Task: Explore the repository's network graph to see forks.
Action: Mouse moved to (947, 63)
Screenshot: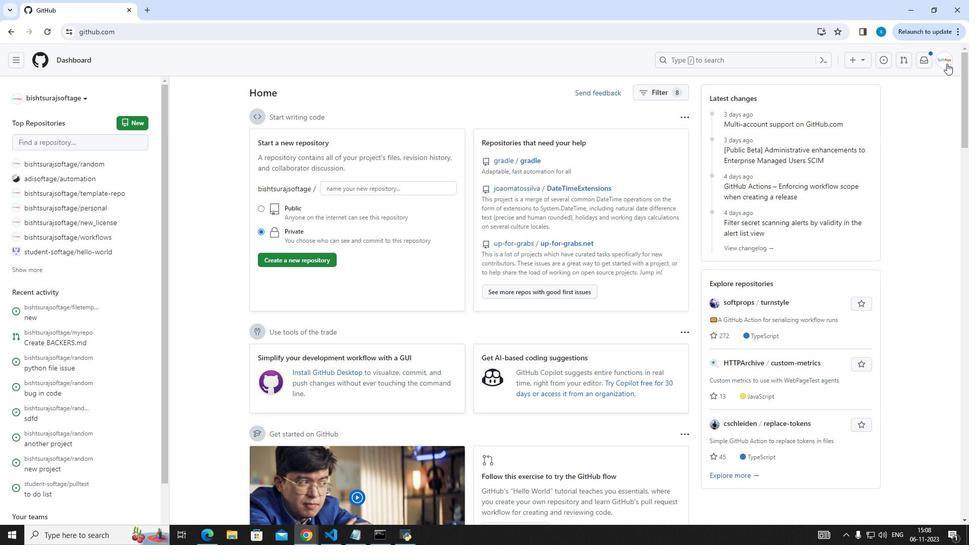 
Action: Mouse pressed left at (947, 63)
Screenshot: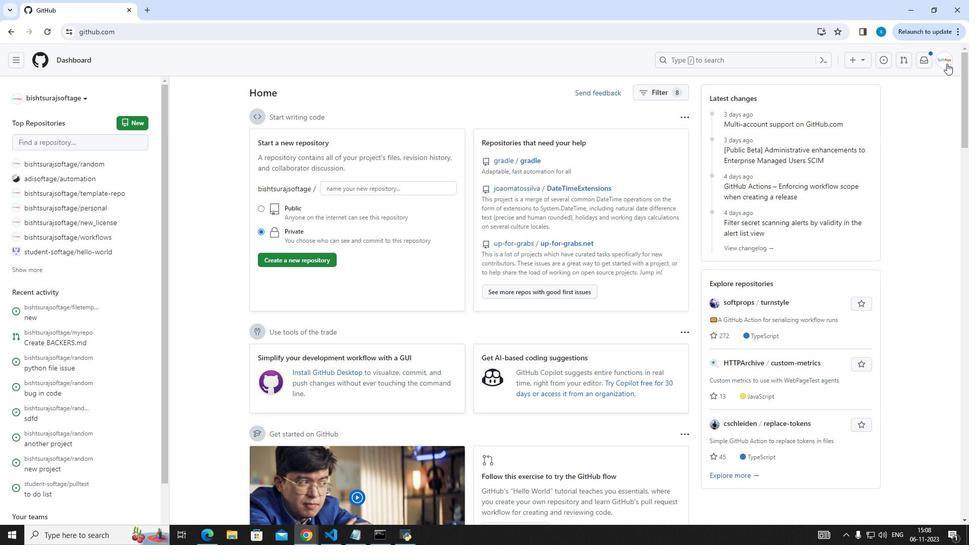 
Action: Mouse moved to (889, 146)
Screenshot: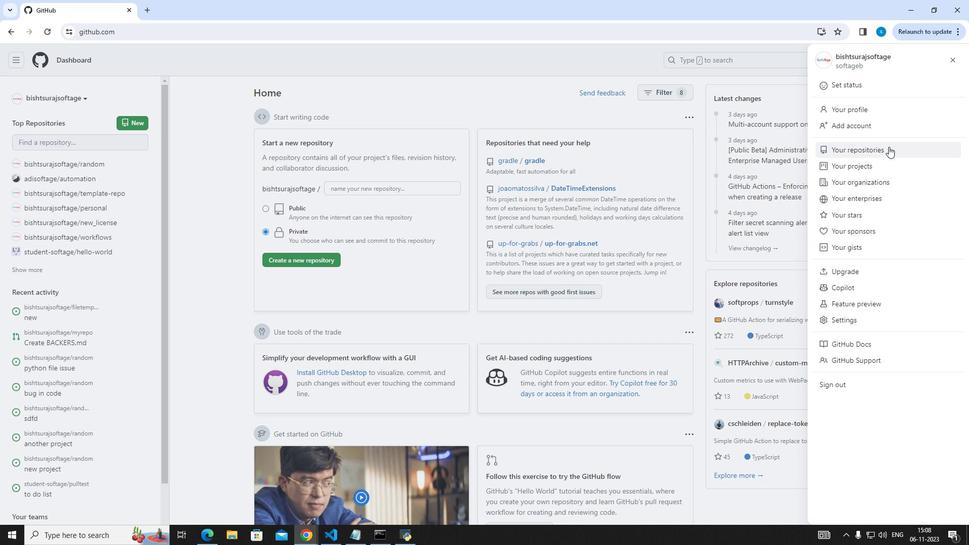 
Action: Mouse pressed left at (889, 146)
Screenshot: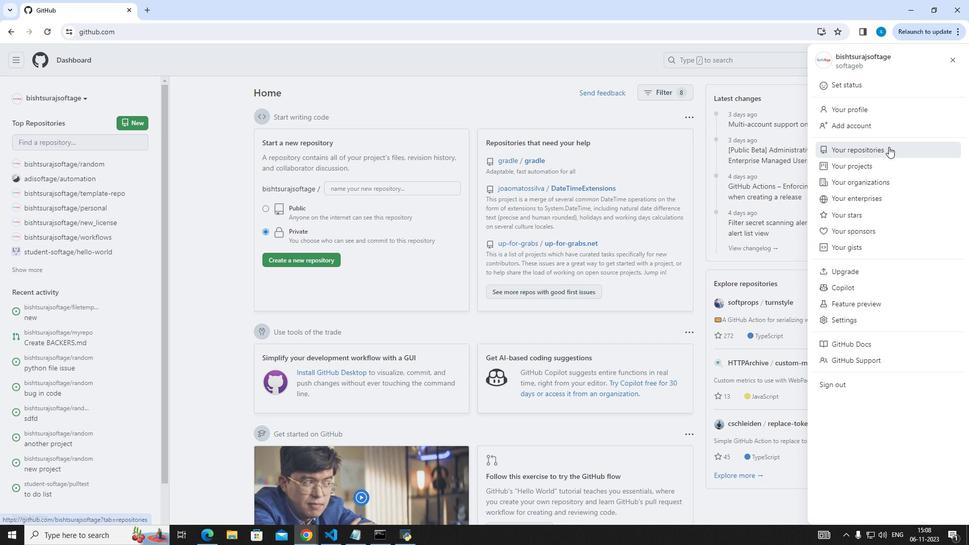 
Action: Mouse moved to (551, 314)
Screenshot: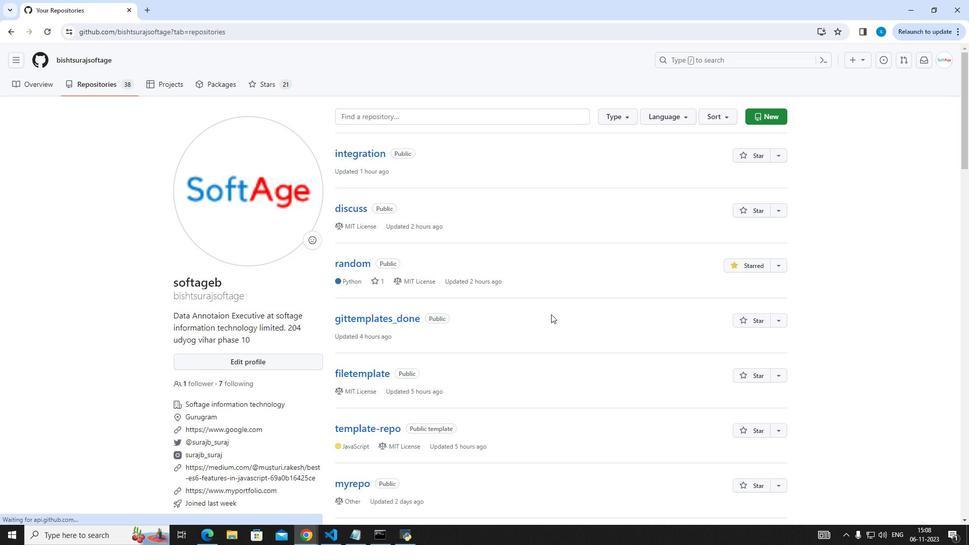 
Action: Mouse scrolled (551, 315) with delta (0, 0)
Screenshot: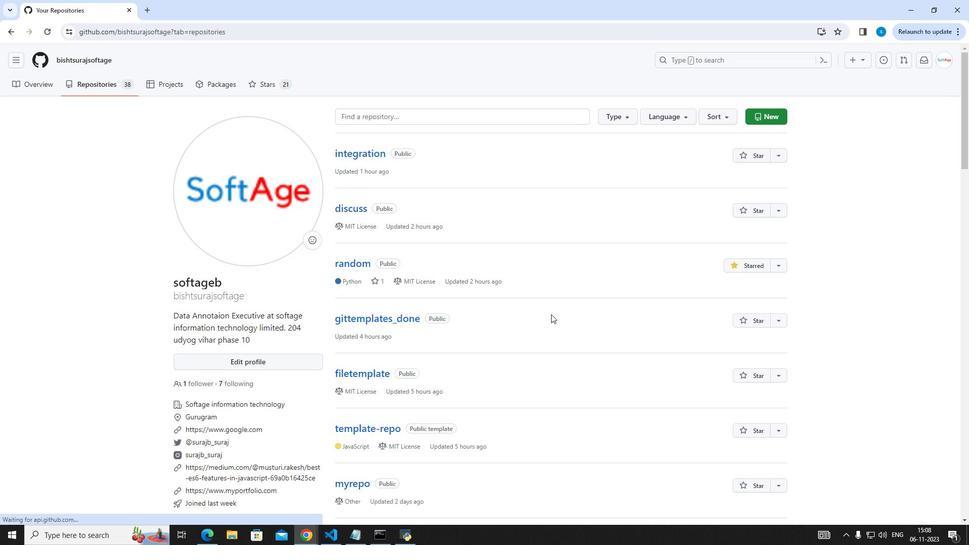 
Action: Mouse scrolled (551, 314) with delta (0, 0)
Screenshot: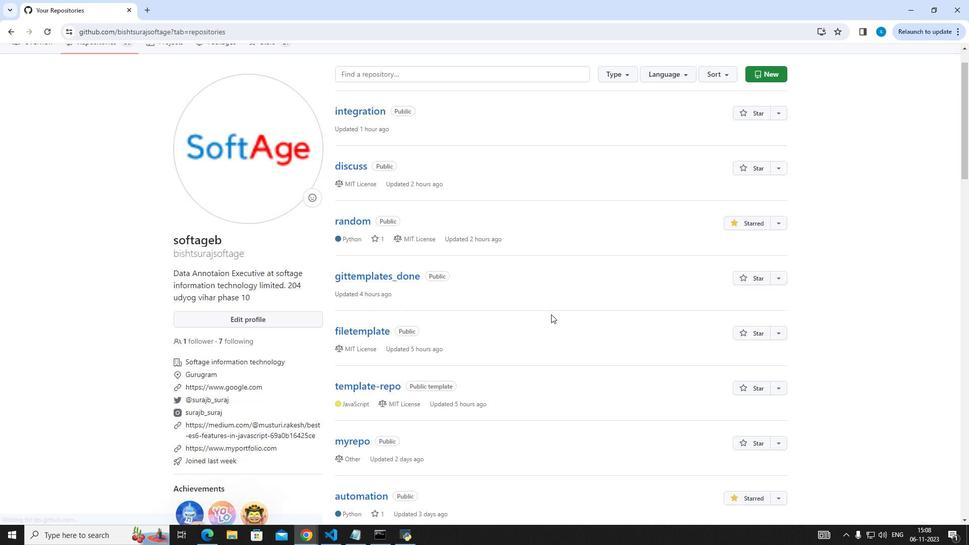 
Action: Mouse scrolled (551, 314) with delta (0, 0)
Screenshot: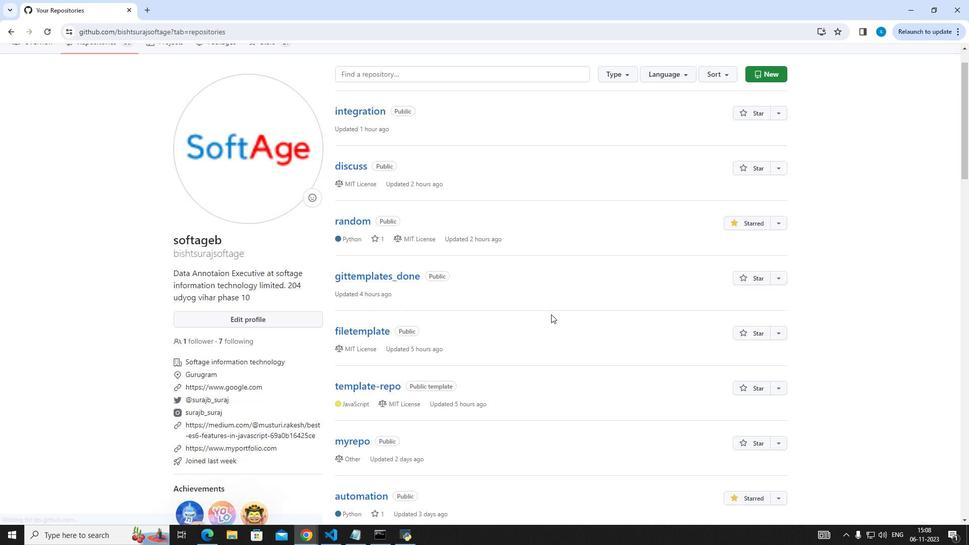 
Action: Mouse scrolled (551, 314) with delta (0, 0)
Screenshot: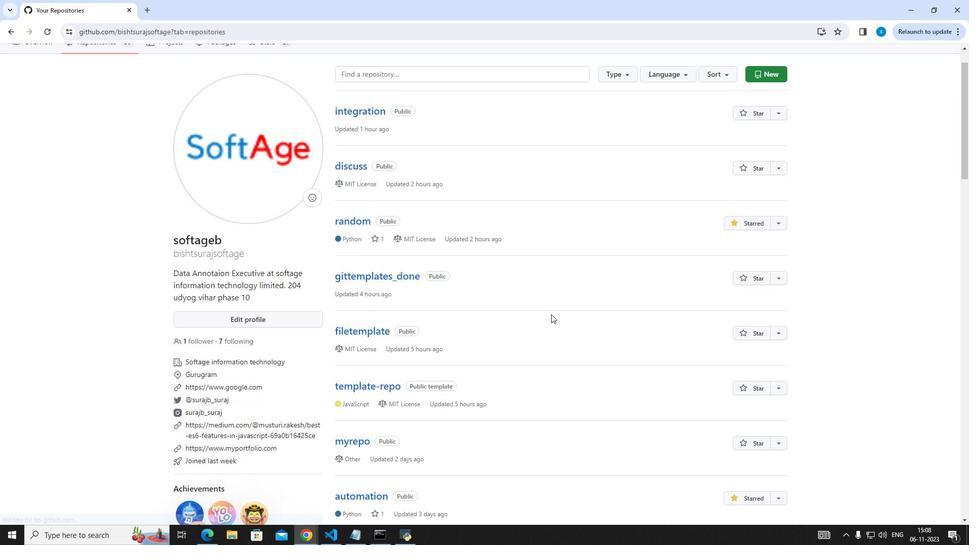 
Action: Mouse scrolled (551, 314) with delta (0, 0)
Screenshot: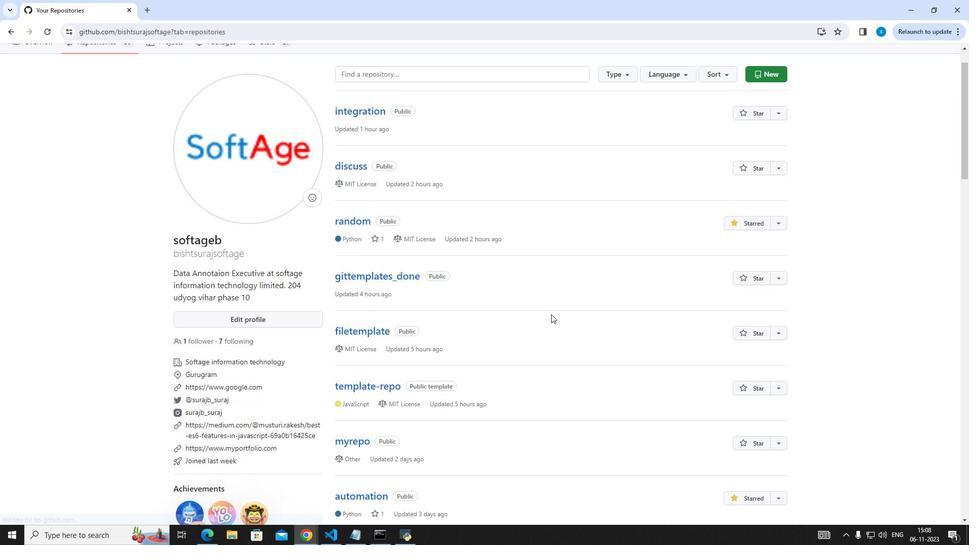
Action: Mouse scrolled (551, 314) with delta (0, 0)
Screenshot: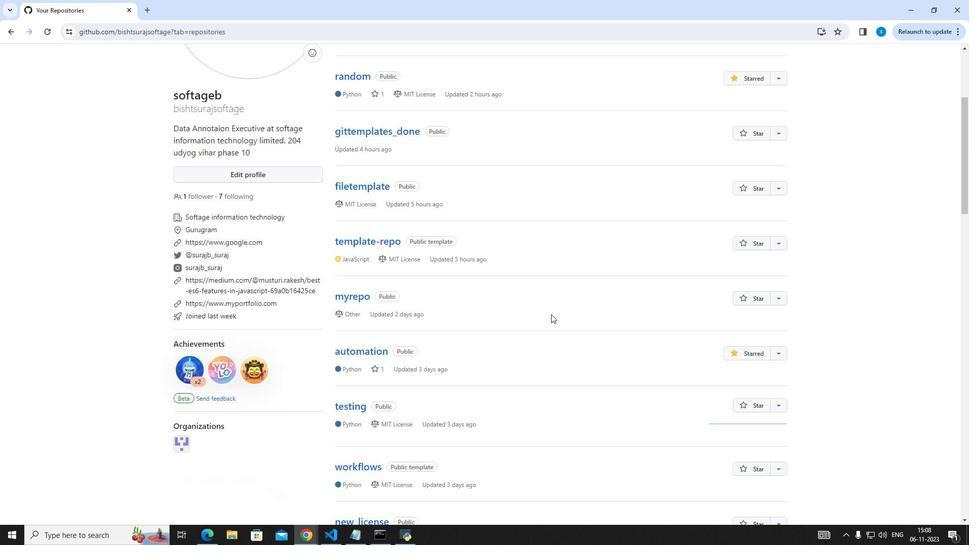 
Action: Mouse scrolled (551, 314) with delta (0, 0)
Screenshot: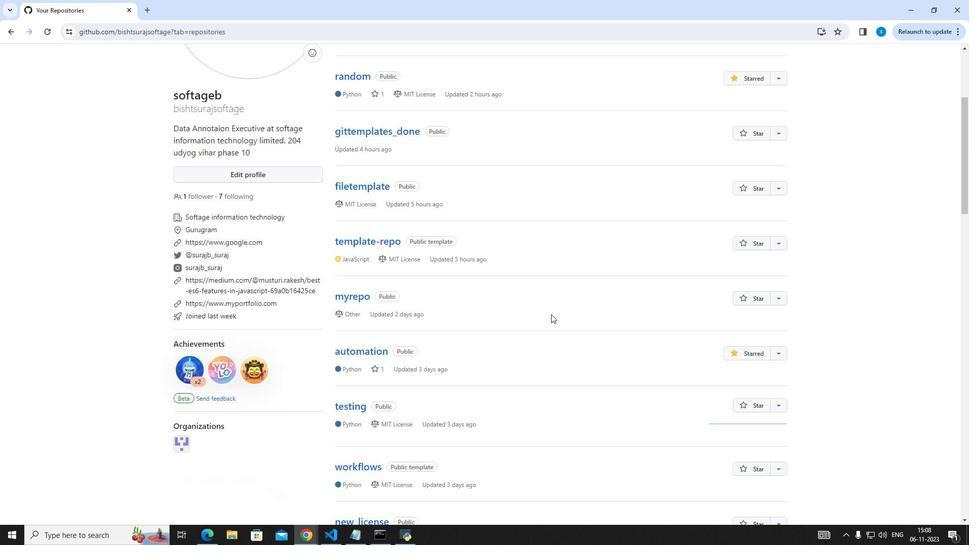 
Action: Mouse scrolled (551, 314) with delta (0, 0)
Screenshot: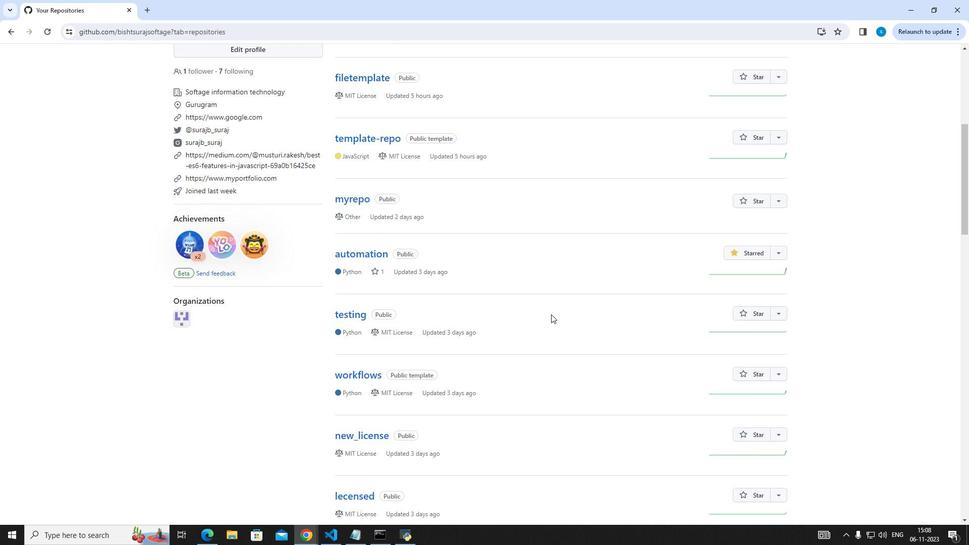 
Action: Mouse scrolled (551, 314) with delta (0, 0)
Screenshot: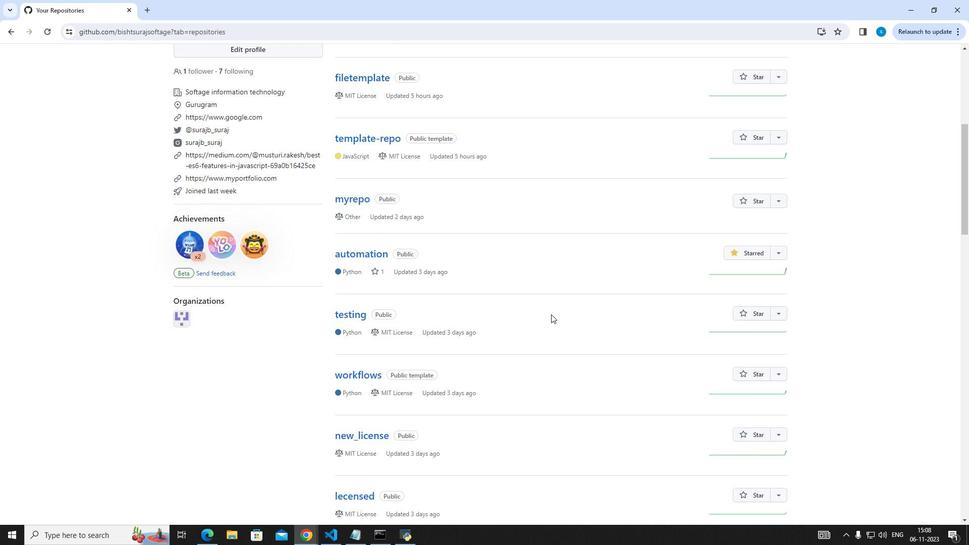 
Action: Mouse scrolled (551, 314) with delta (0, 0)
Screenshot: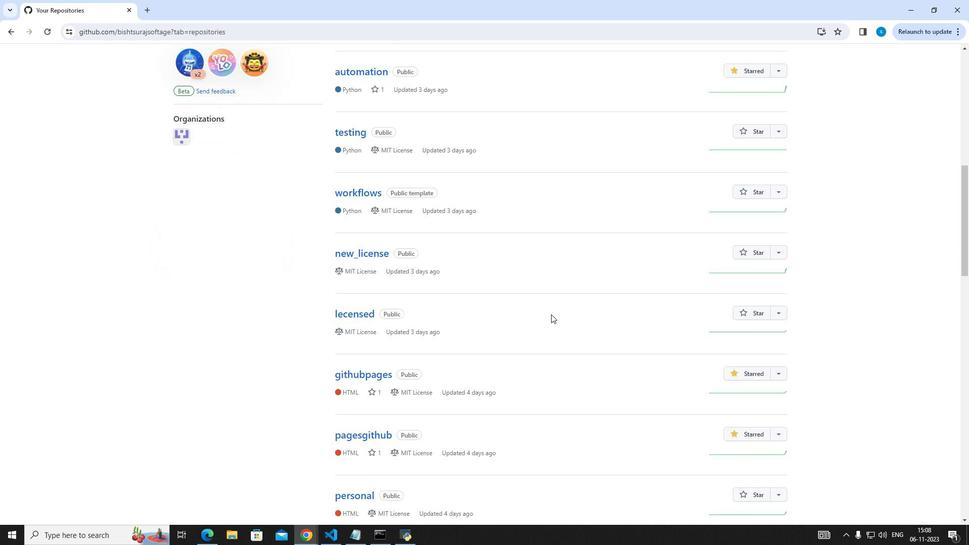 
Action: Mouse scrolled (551, 314) with delta (0, 0)
Screenshot: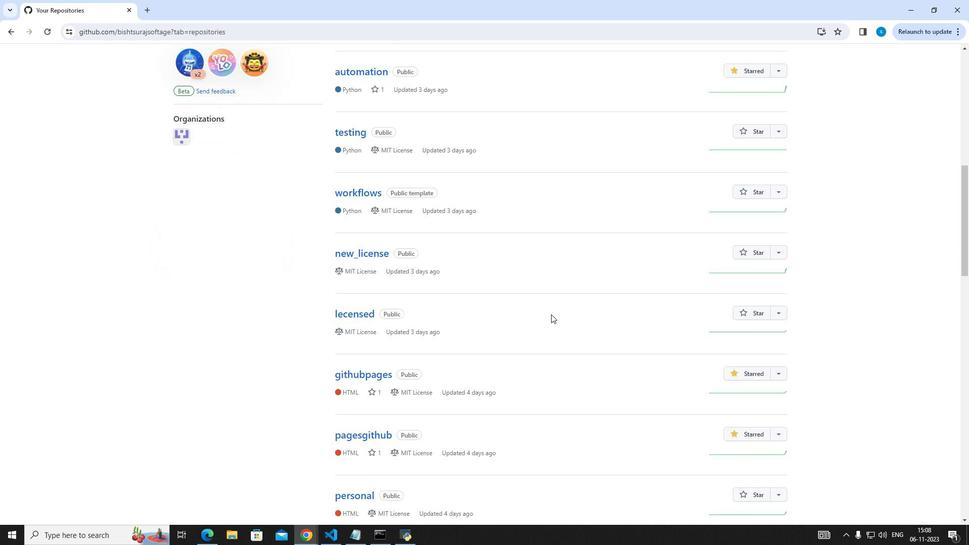 
Action: Mouse scrolled (551, 314) with delta (0, 0)
Screenshot: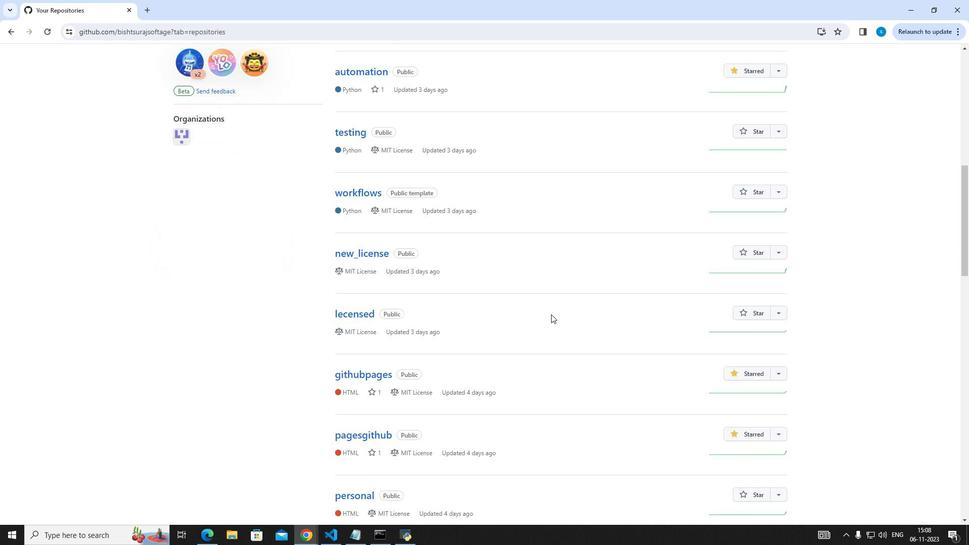 
Action: Mouse scrolled (551, 314) with delta (0, 0)
Screenshot: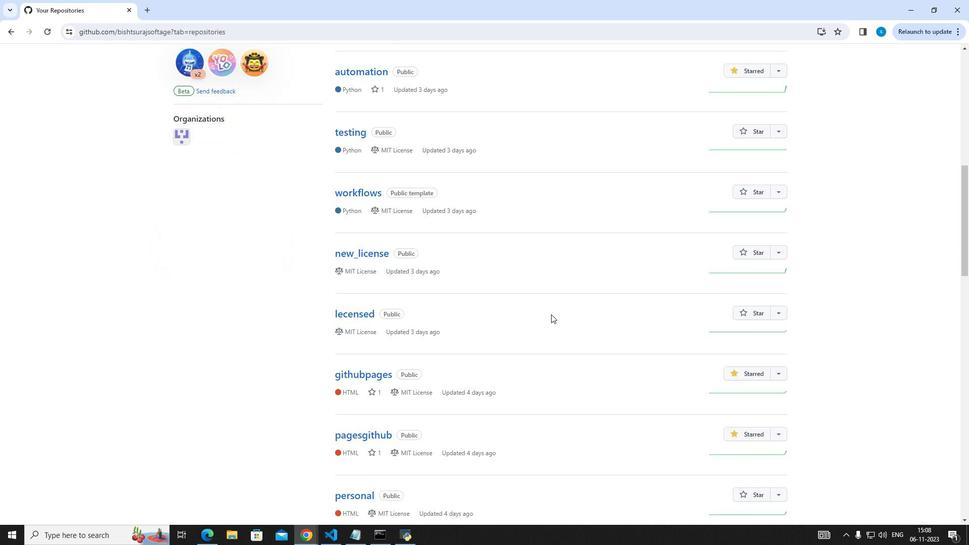 
Action: Mouse scrolled (551, 314) with delta (0, 0)
Screenshot: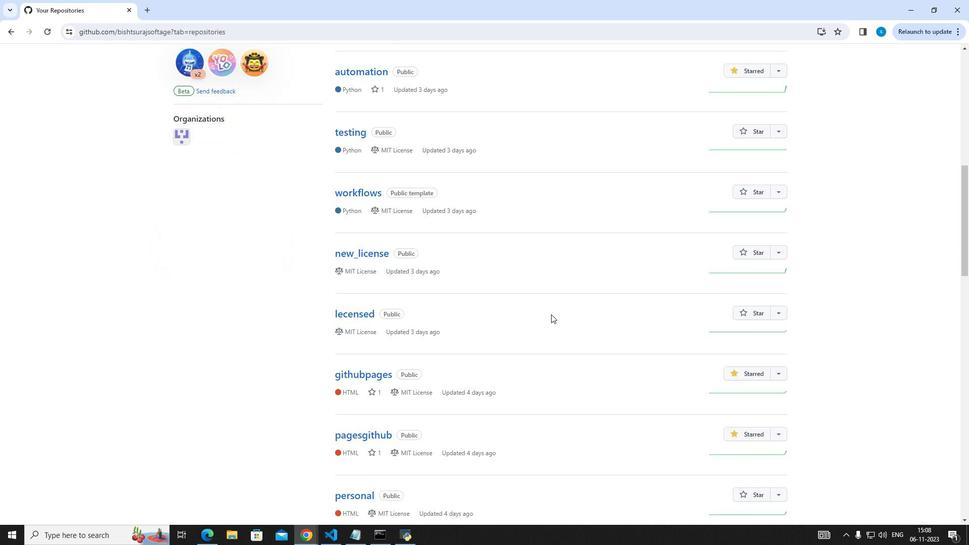 
Action: Mouse scrolled (551, 314) with delta (0, 0)
Screenshot: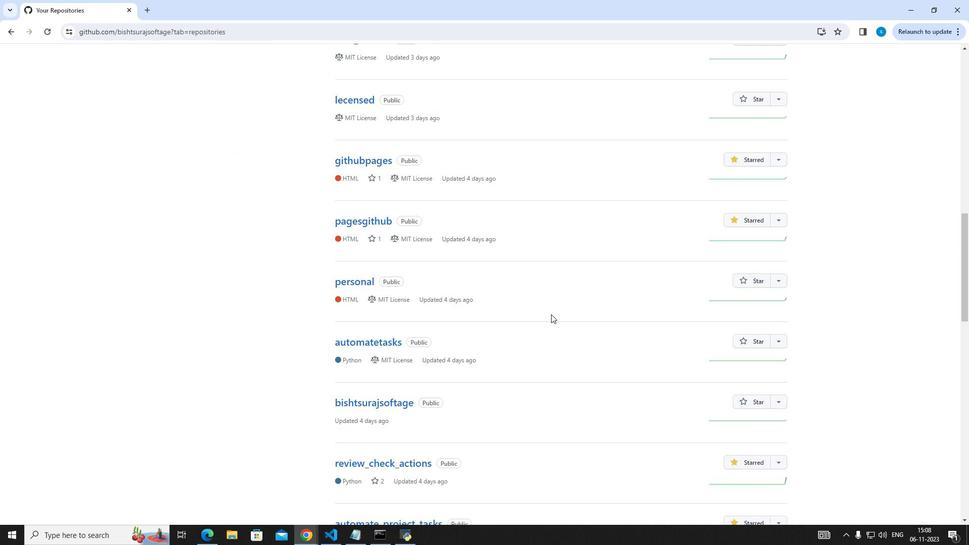 
Action: Mouse scrolled (551, 314) with delta (0, 0)
Screenshot: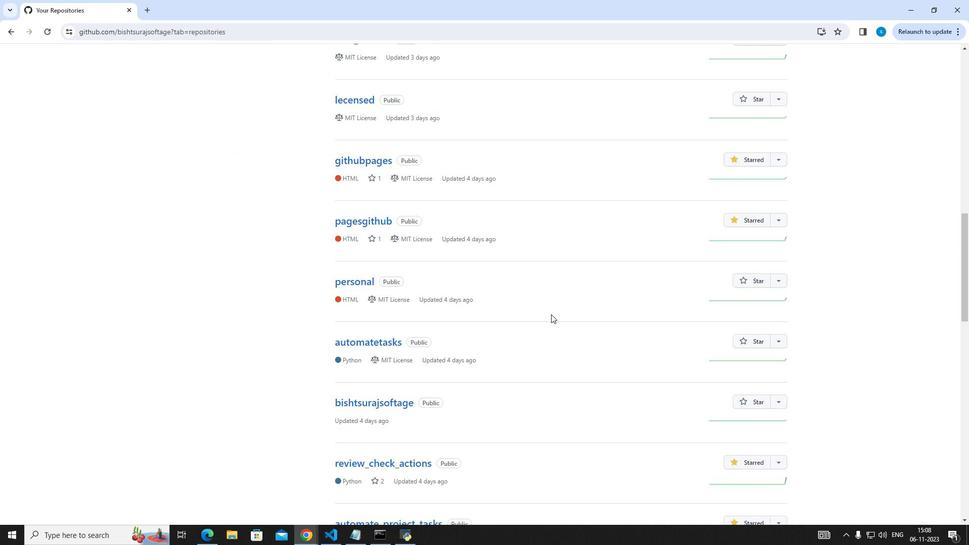 
Action: Mouse scrolled (551, 314) with delta (0, 0)
Screenshot: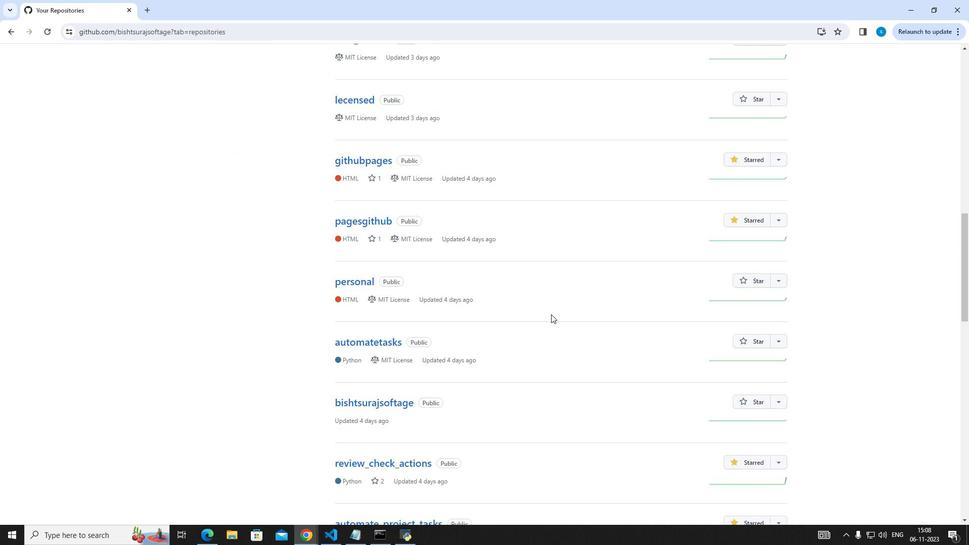 
Action: Mouse scrolled (551, 314) with delta (0, 0)
Screenshot: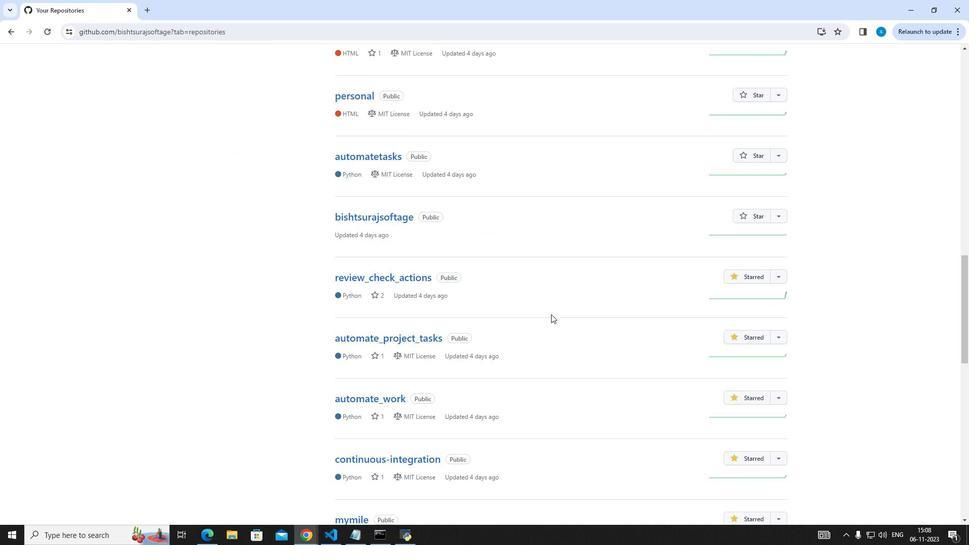 
Action: Mouse scrolled (551, 314) with delta (0, 0)
Screenshot: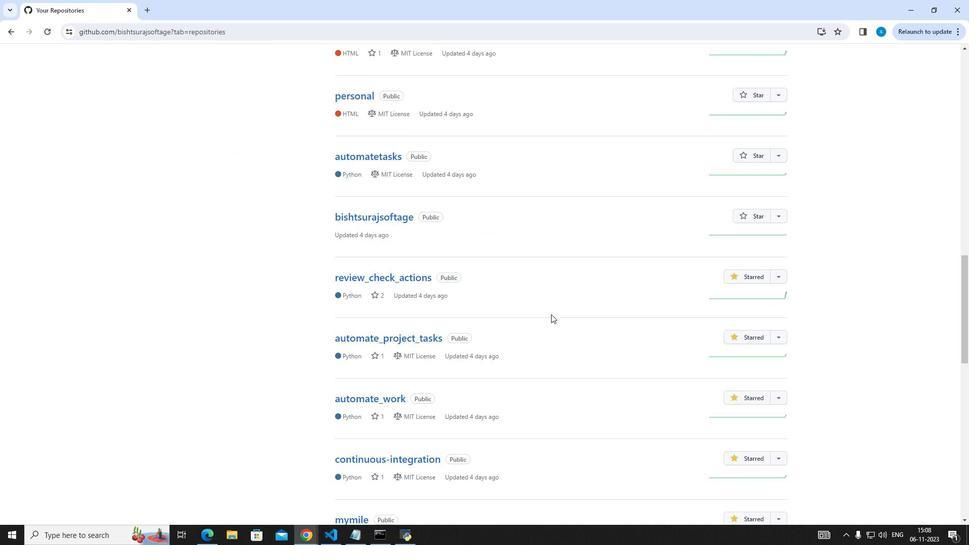
Action: Mouse scrolled (551, 314) with delta (0, 0)
Screenshot: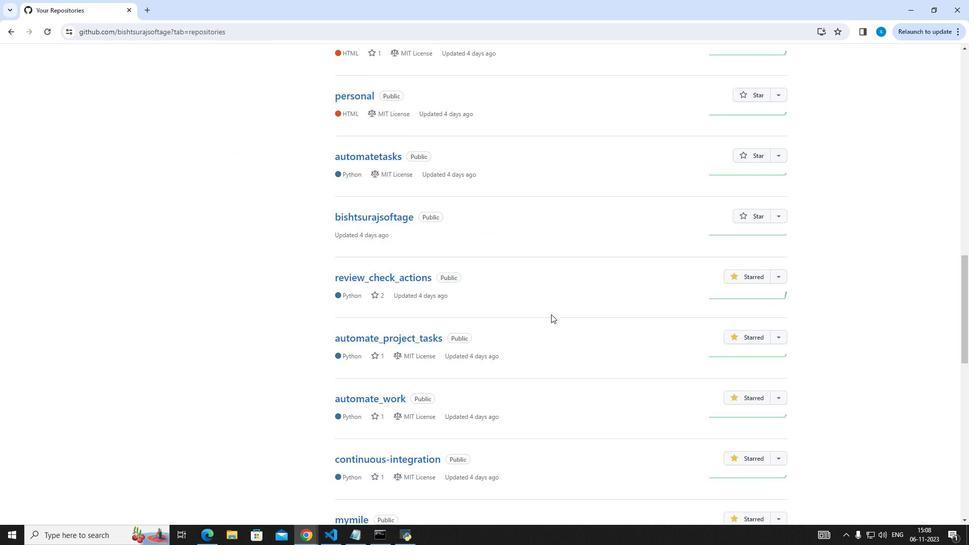 
Action: Mouse scrolled (551, 314) with delta (0, 0)
Screenshot: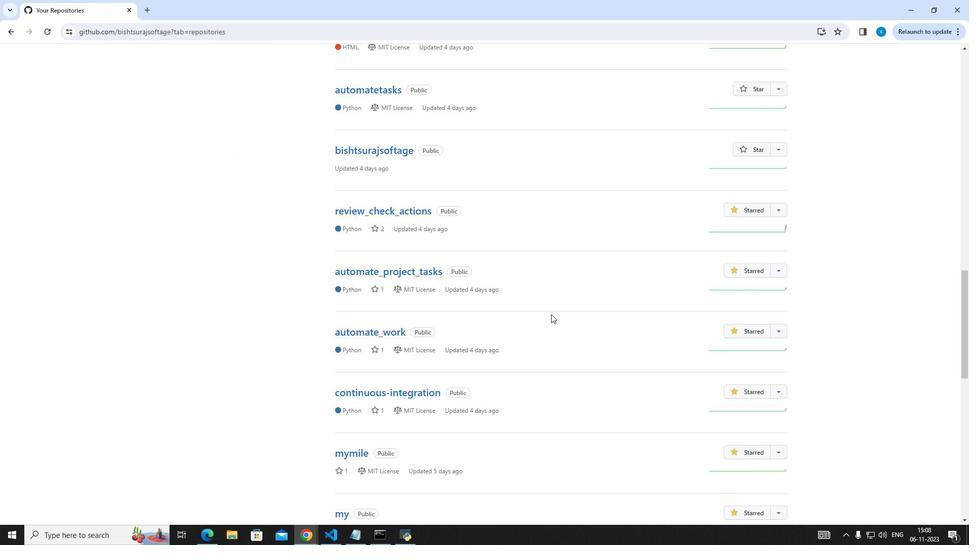 
Action: Mouse scrolled (551, 314) with delta (0, 0)
Screenshot: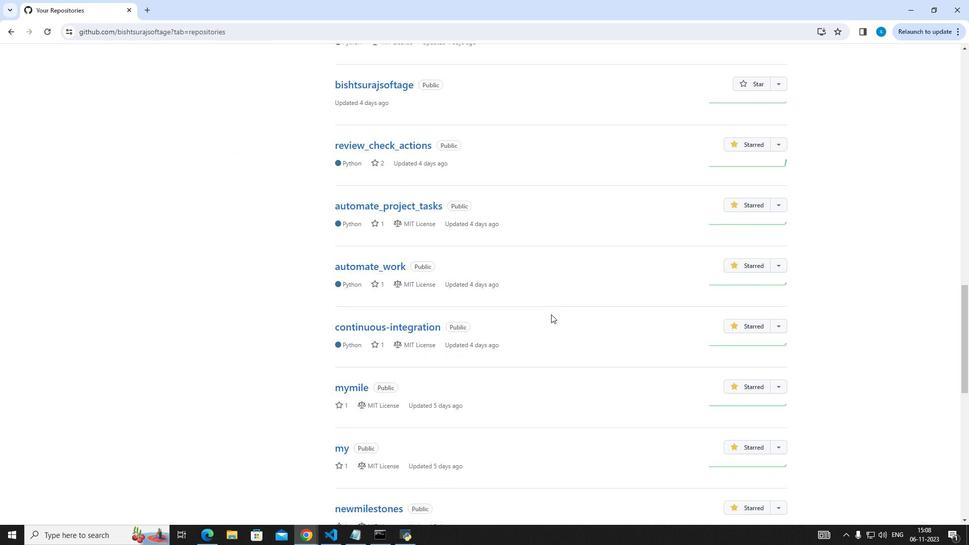 
Action: Mouse scrolled (551, 314) with delta (0, 0)
Screenshot: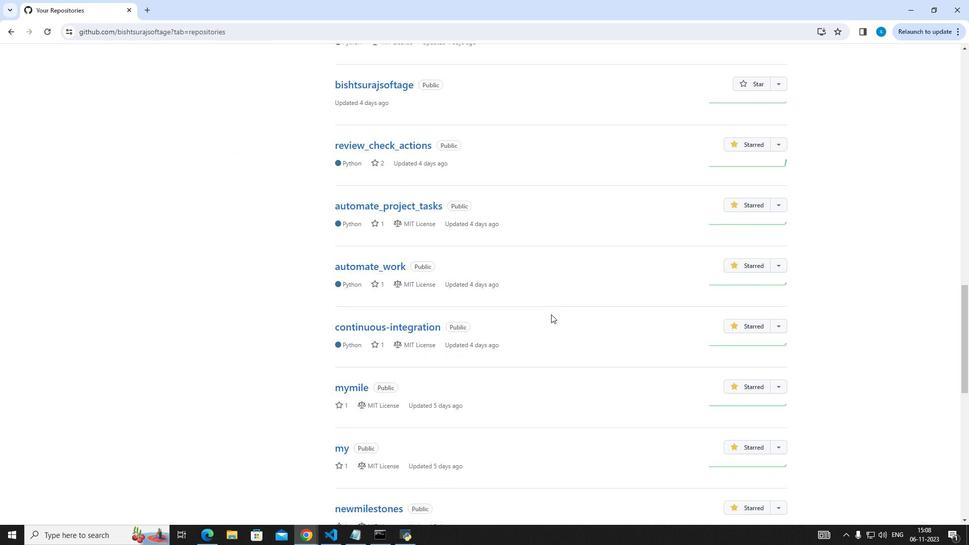 
Action: Mouse scrolled (551, 314) with delta (0, 0)
Screenshot: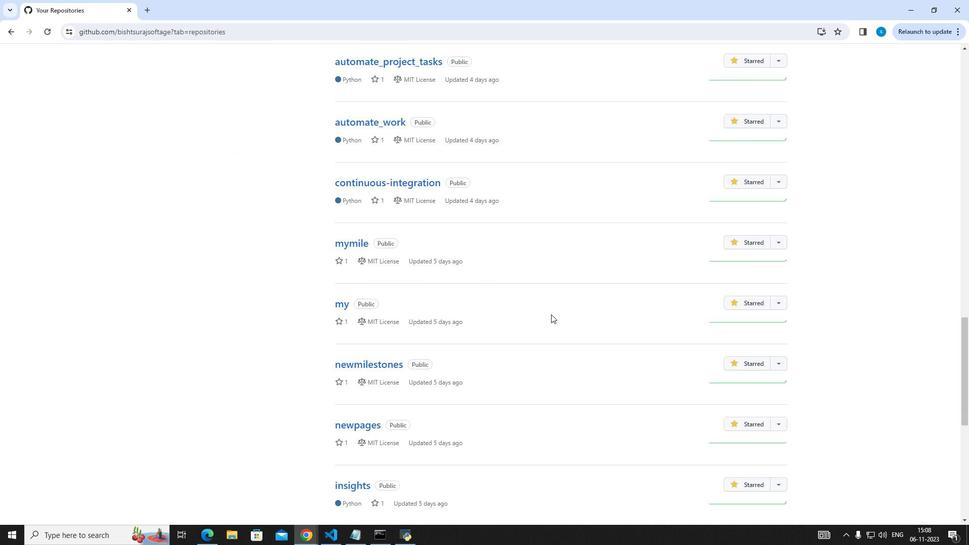 
Action: Mouse scrolled (551, 314) with delta (0, 0)
Screenshot: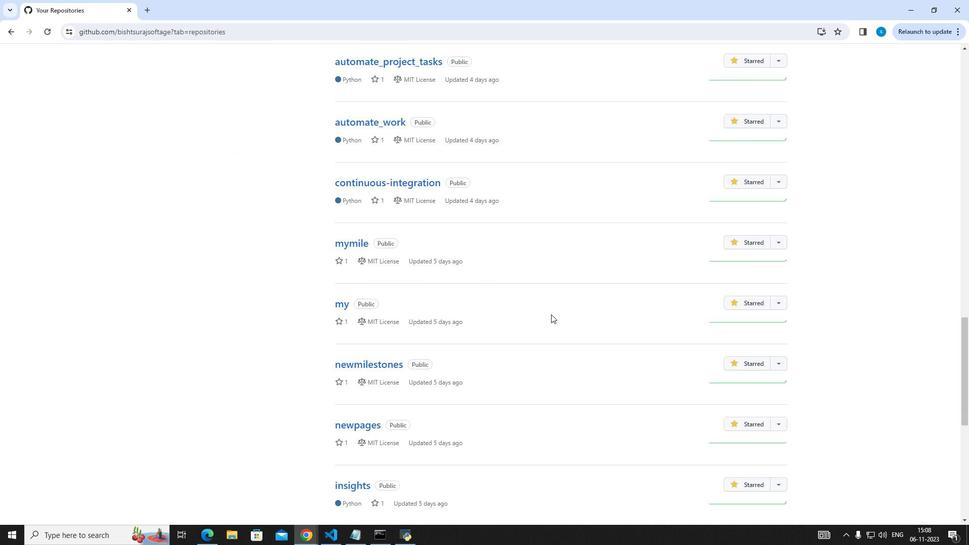 
Action: Mouse scrolled (551, 314) with delta (0, 0)
Screenshot: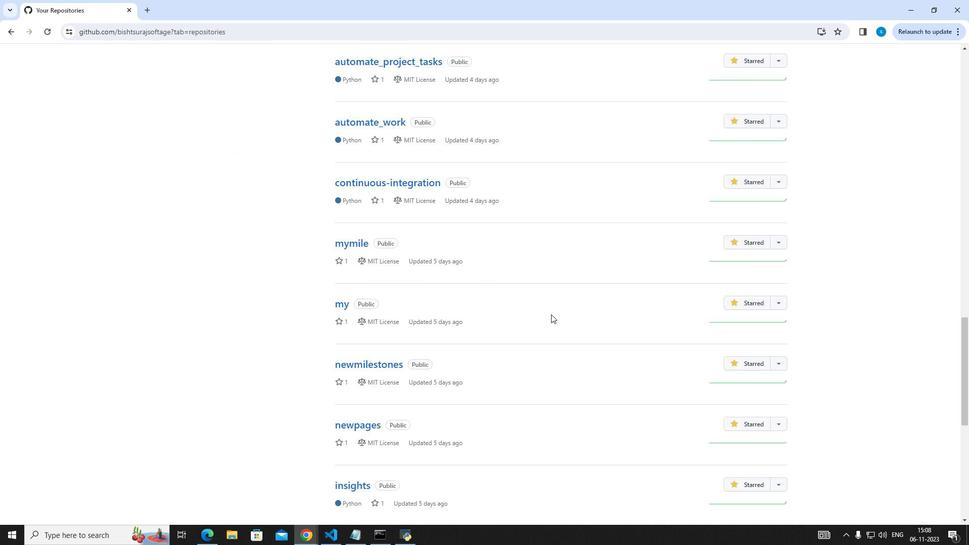 
Action: Mouse scrolled (551, 314) with delta (0, 0)
Screenshot: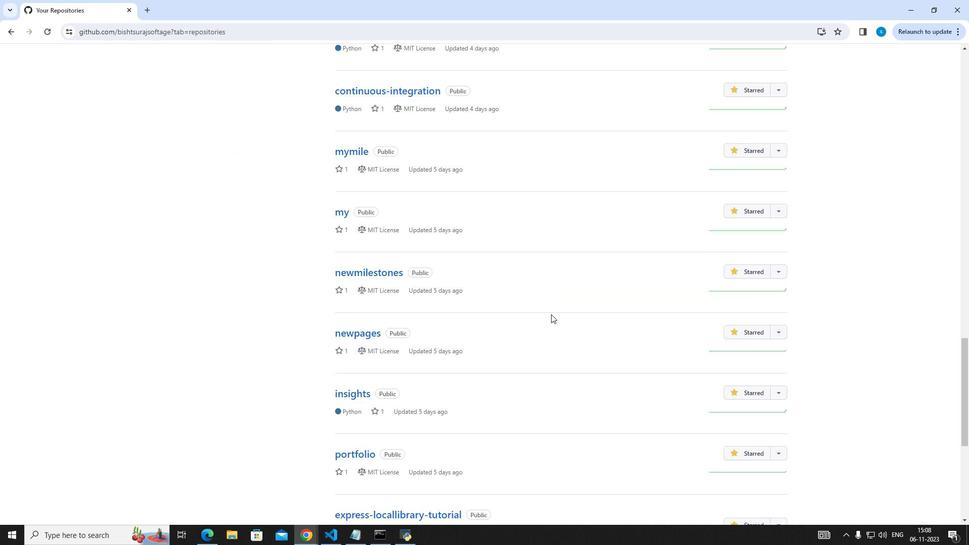 
Action: Mouse scrolled (551, 314) with delta (0, 0)
Screenshot: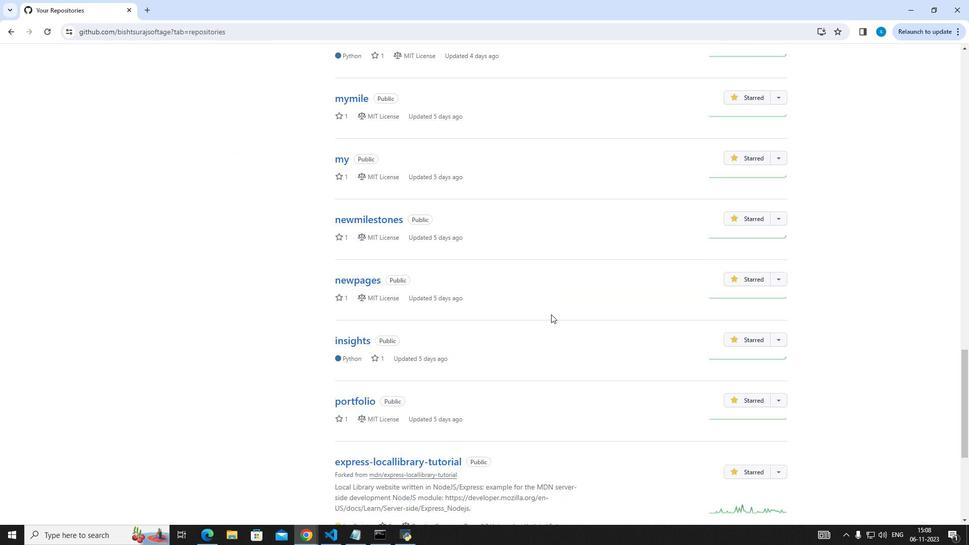 
Action: Mouse scrolled (551, 314) with delta (0, 0)
Screenshot: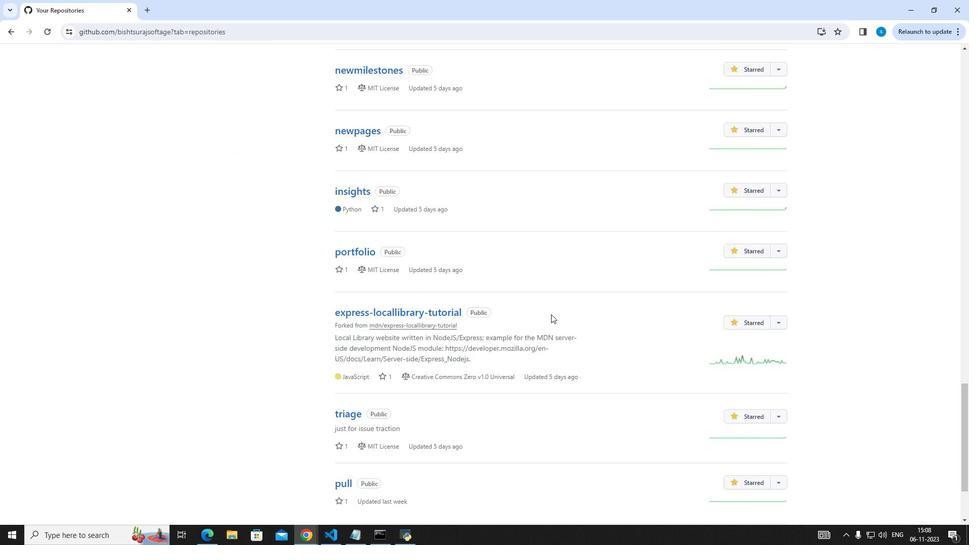 
Action: Mouse scrolled (551, 314) with delta (0, 0)
Screenshot: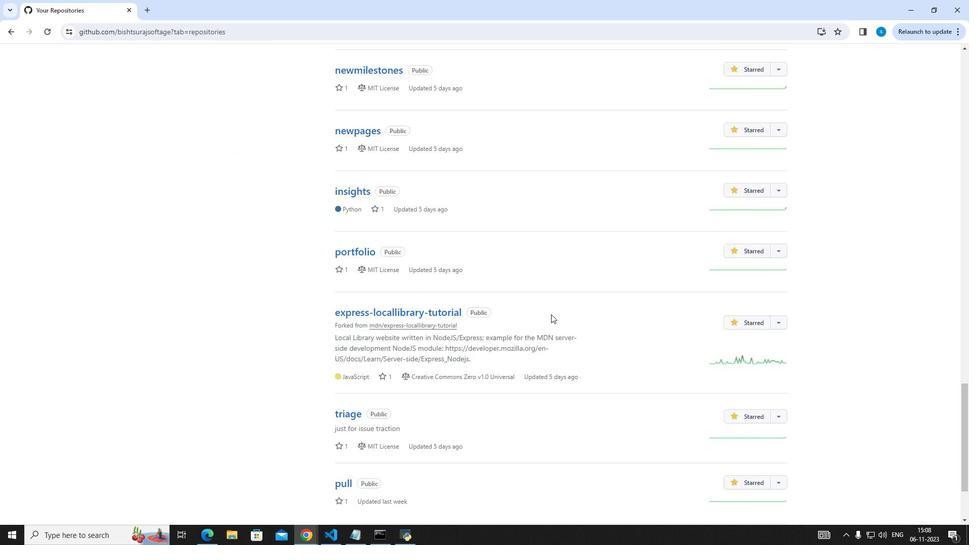 
Action: Mouse scrolled (551, 314) with delta (0, 0)
Screenshot: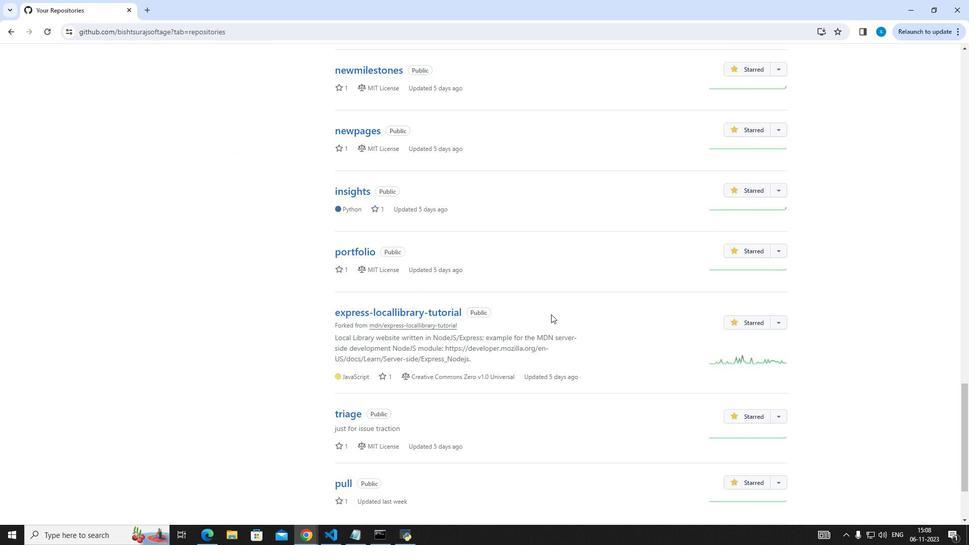 
Action: Mouse scrolled (551, 314) with delta (0, 0)
Screenshot: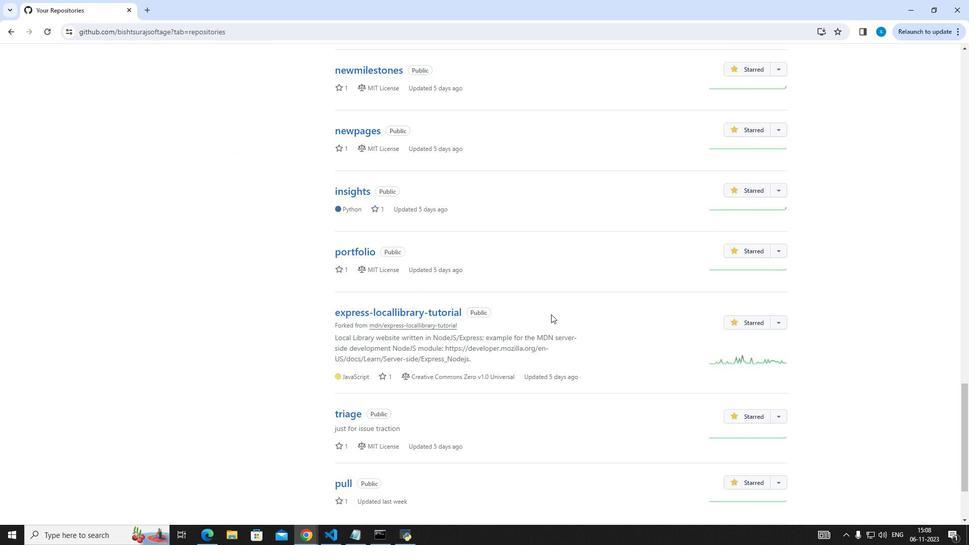 
Action: Mouse scrolled (551, 314) with delta (0, 0)
Screenshot: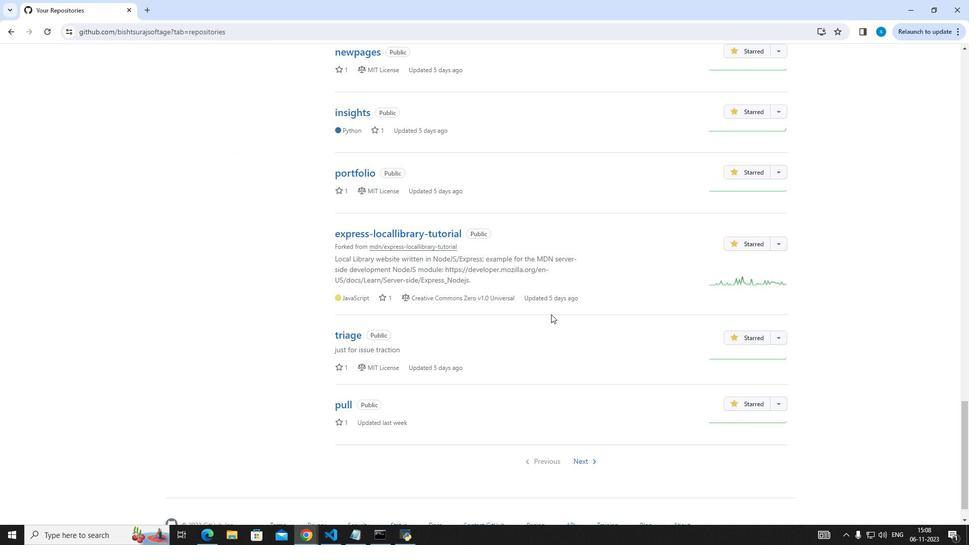 
Action: Mouse moved to (417, 199)
Screenshot: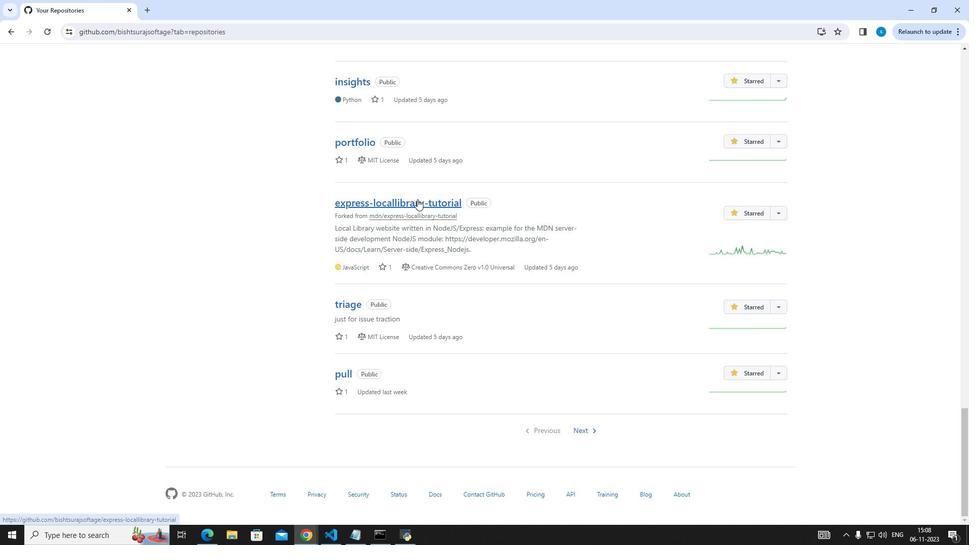 
Action: Mouse pressed left at (417, 199)
Screenshot: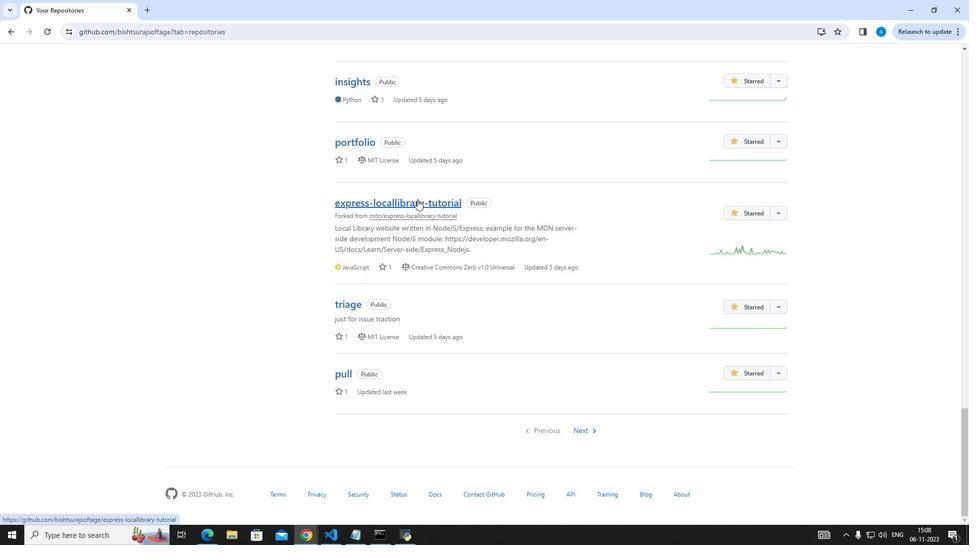 
Action: Mouse moved to (360, 81)
Screenshot: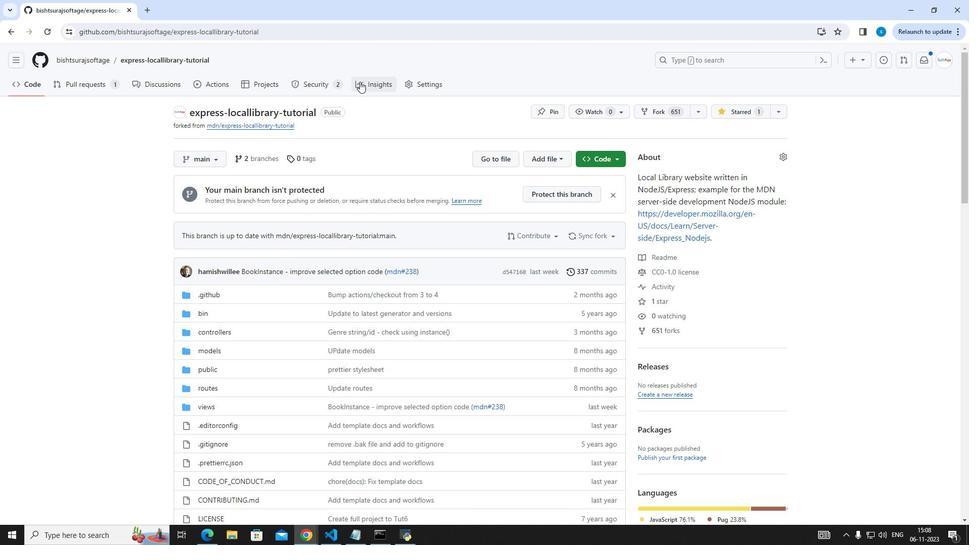 
Action: Mouse pressed left at (360, 81)
Screenshot: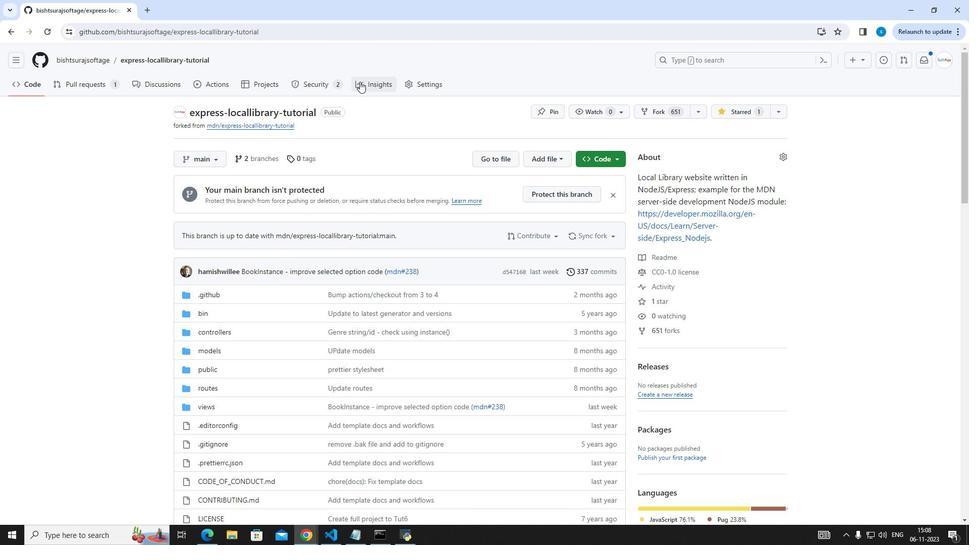 
Action: Mouse moved to (248, 254)
Screenshot: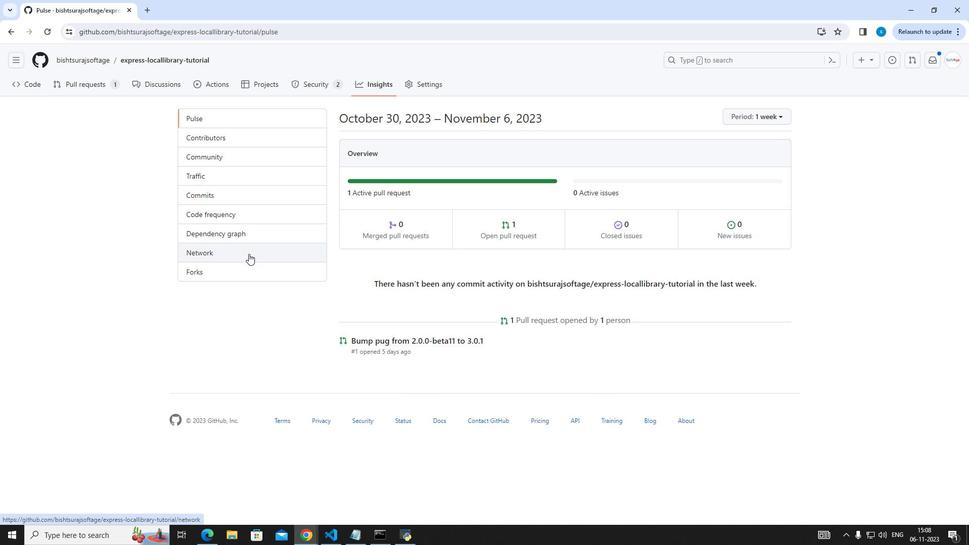 
Action: Mouse pressed left at (248, 254)
Screenshot: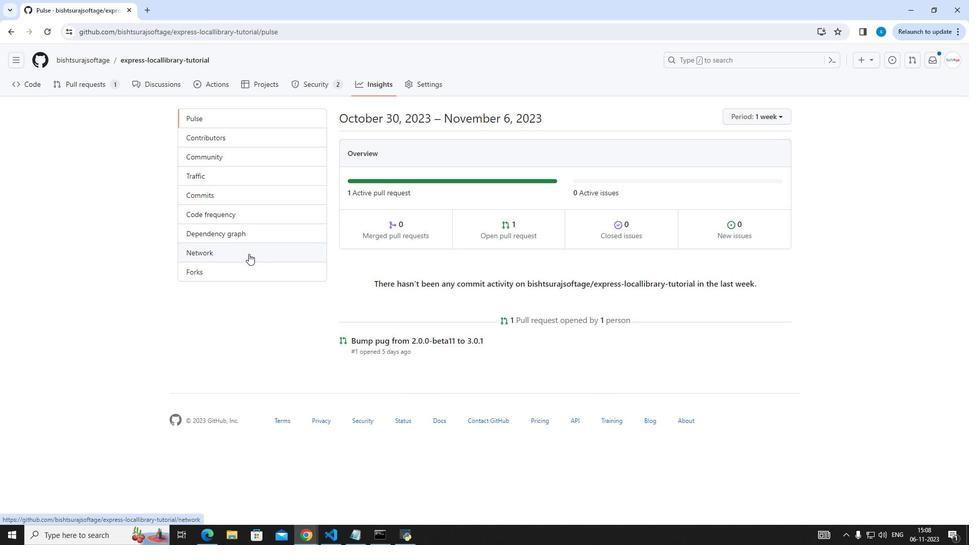 
Action: Mouse moved to (392, 264)
Screenshot: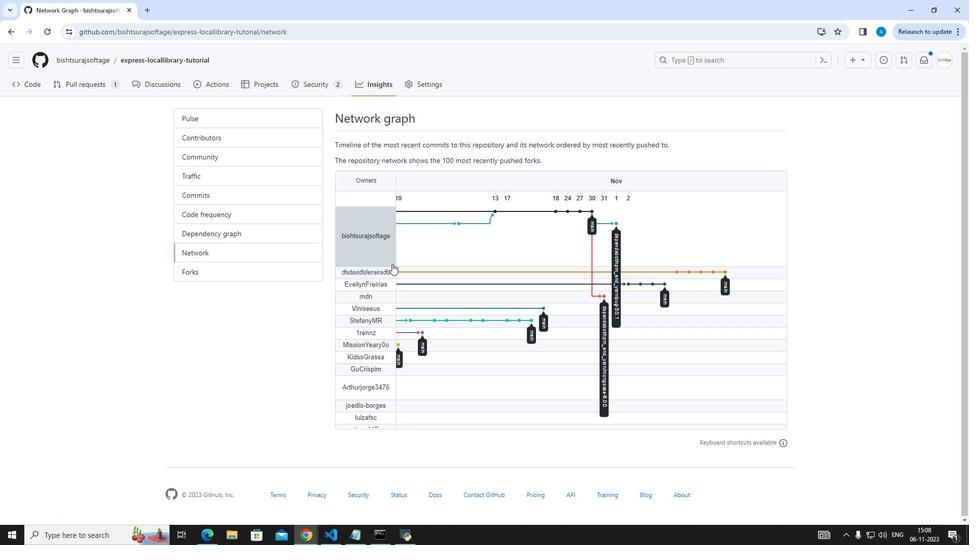 
Action: Key pressed <Key.down><Key.down><Key.down><Key.down><Key.down><Key.down><Key.down><Key.down><Key.down><Key.down><Key.down><Key.down><Key.down><Key.down><Key.down><Key.down><Key.down><Key.down><Key.down><Key.down><Key.down><Key.down><Key.up><Key.up><Key.up><Key.up><Key.up><Key.up><Key.up><Key.up><Key.up><Key.up><Key.up><Key.up><Key.up><Key.up><Key.up><Key.up><Key.up><Key.up><Key.up><Key.up><Key.up><Key.up><Key.up><Key.up><Key.up><Key.up><Key.up><Key.left><Key.left><Key.left><Key.left><Key.left><Key.left><Key.left><Key.left><Key.left><Key.left><Key.left><Key.left><Key.left><Key.left><Key.left><Key.left><Key.left><Key.left><Key.left><Key.left><Key.left><Key.left><Key.left><Key.left><Key.left><Key.left><Key.left><Key.left><Key.left><Key.left><Key.left><Key.left><Key.left><Key.left><Key.left><Key.left><Key.left><Key.left><Key.left><Key.left><Key.left><Key.left><Key.left><Key.left><Key.left><Key.left><Key.left><Key.left><Key.left><Key.left><Key.left><Key.left><Key.left><Key.left><Key.left><Key.left><Key.left><Key.left><Key.left><Key.left><Key.left><Key.left><Key.left><Key.left><Key.left><Key.left><Key.left><Key.left><Key.left><Key.left><Key.left><Key.left><Key.left><Key.left><Key.left><Key.left><Key.left><Key.left><Key.left><Key.left><Key.left><Key.left><Key.left><Key.left><Key.left><Key.left><Key.left><Key.left><Key.left><Key.left><Key.left><Key.left><Key.left>
Screenshot: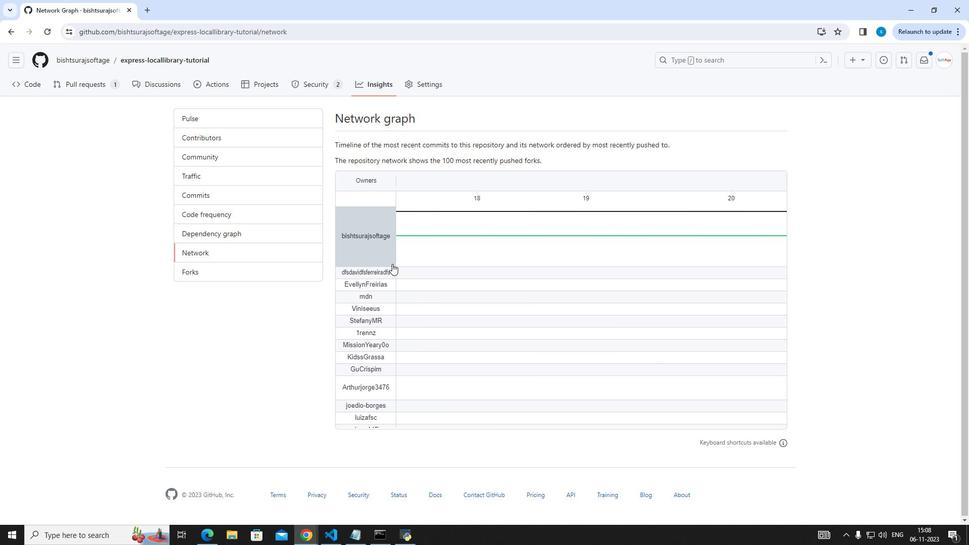 
